 Task: Find and list all files that have been modified in the last 5 minutes.
Action: Mouse moved to (1243, 387)
Screenshot: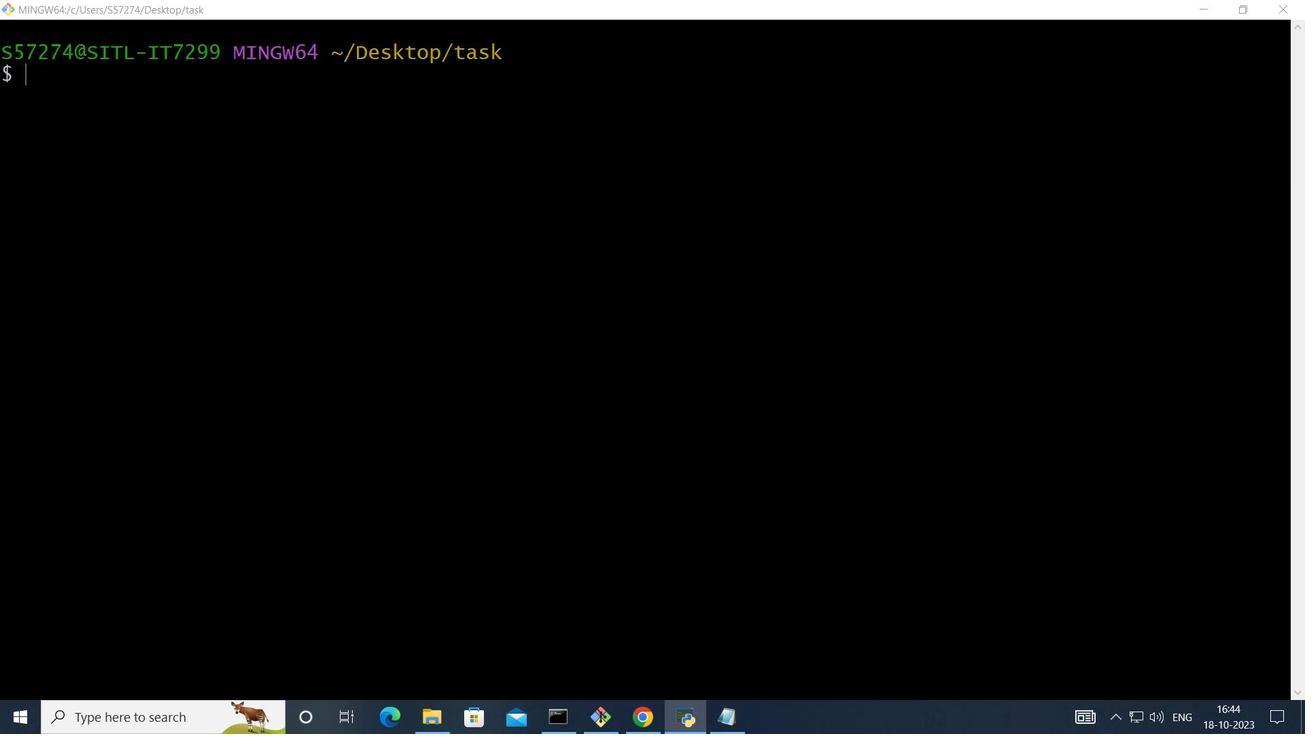 
Action: Mouse pressed left at (1243, 387)
Screenshot: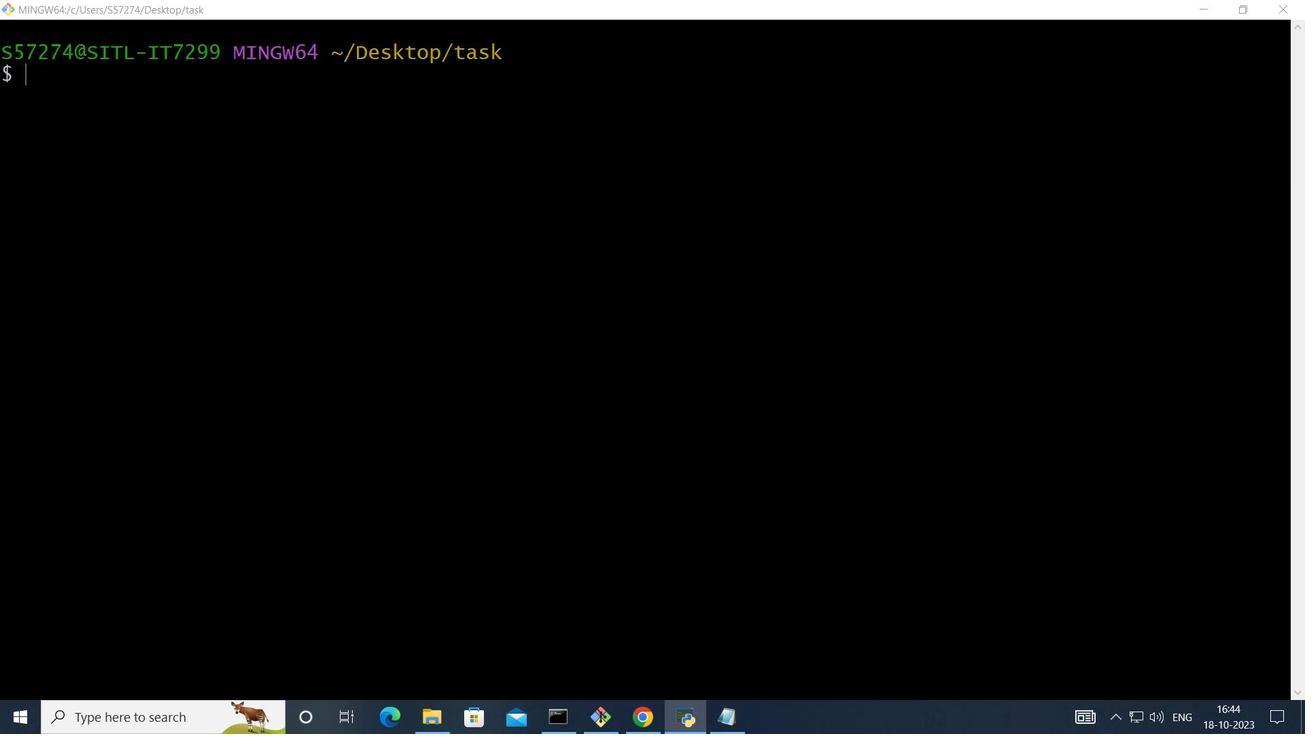 
Action: Mouse moved to (931, 344)
Screenshot: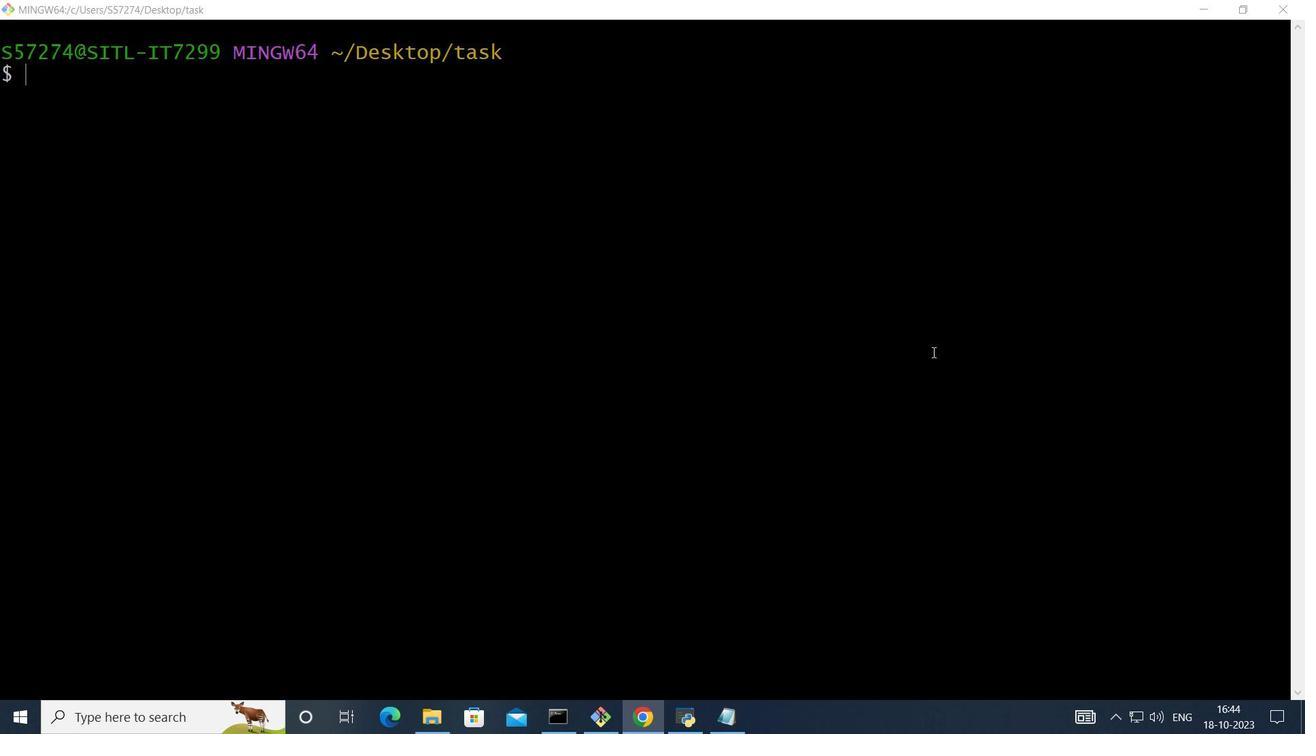 
Action: Mouse pressed left at (931, 344)
Screenshot: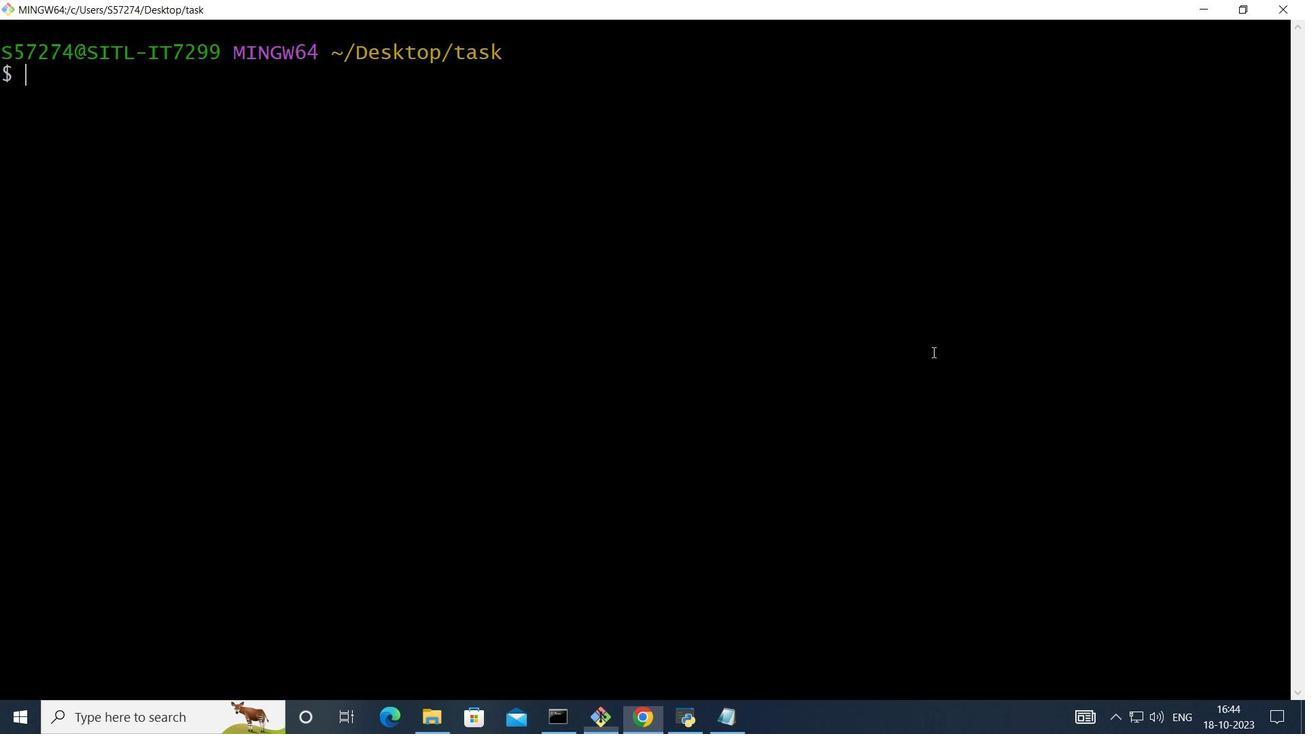 
Action: Mouse moved to (930, 344)
Screenshot: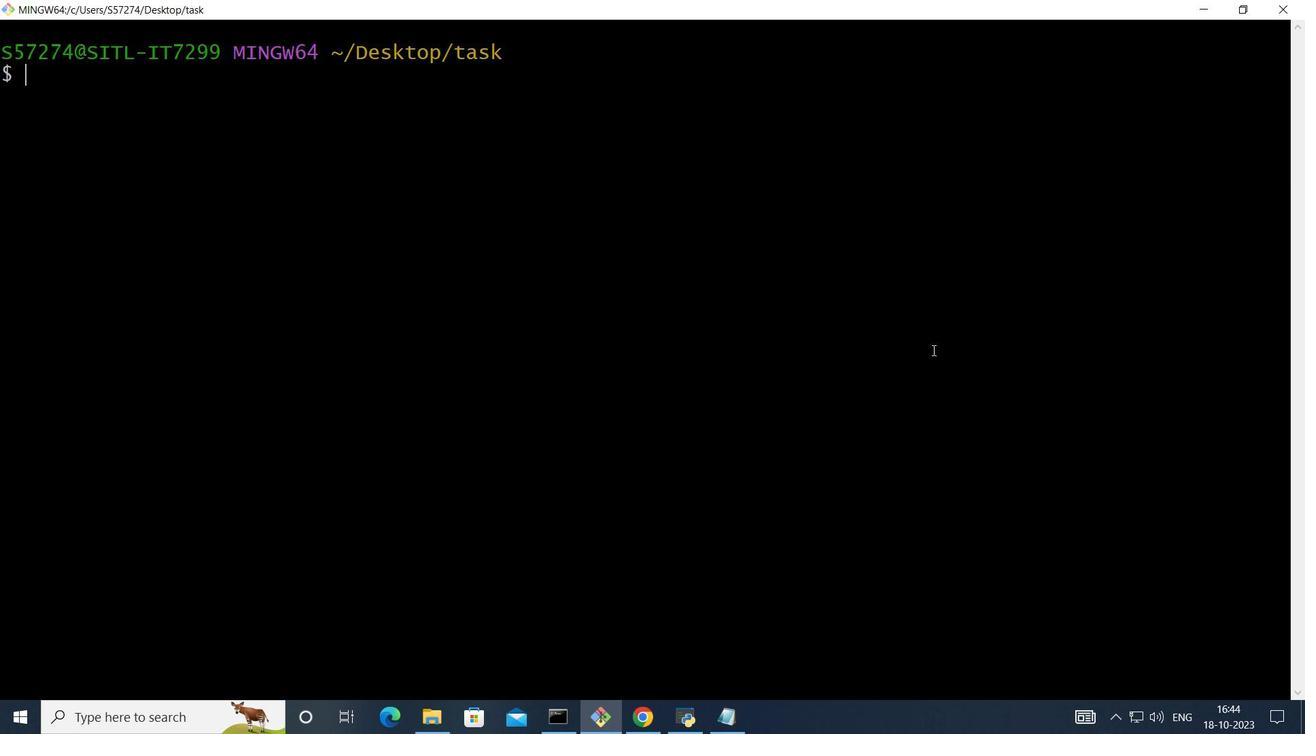 
Action: Key pressed vim<Key.space>files<Key.shift_r>_modified<Key.shift_r>_last<Key.shift_r>_5minute.sh<Key.enter>ifind<Key.space>/c/<Key.shift_r>Users/<Key.shift_r>S57274/<Key.shift_r>Desktop/task<Key.space>-type<Key.space>f<Key.space>-mmin<Key.space>-5<Key.space>-exec<Key.space>ls<Key.space>-l<Key.space><Key.shift_r><Key.shift_r><Key.shift_r><Key.shift_r><Key.shift_r><Key.shift_r><Key.shift_r><Key.shift_r><Key.shift_r><Key.shift_r><Key.shift_r><Key.shift_r><Key.shift_r><Key.shift_r><Key.shift_r><Key.shift_r><Key.shift_r><Key.shift_r>{}<Key.space>\;<Key.enter><Key.esc><Key.shift_r>:wq<Key.enter>chmod<Key.space><Key.shift_r>+x<Key.space>files<Key.shift_r>_modified<Key.shift_r>_lad<Key.backspace>st<Key.shift_r>_4<Key.backspace>5minute.sh<Key.enter>../<Key.backspace><Key.backspace>/files<Key.shift_r>_modified<Key.shift_r>_ka<Key.backspace><Key.backspace>last<Key.shift_r>_5minute.sh<Key.enter>
Screenshot: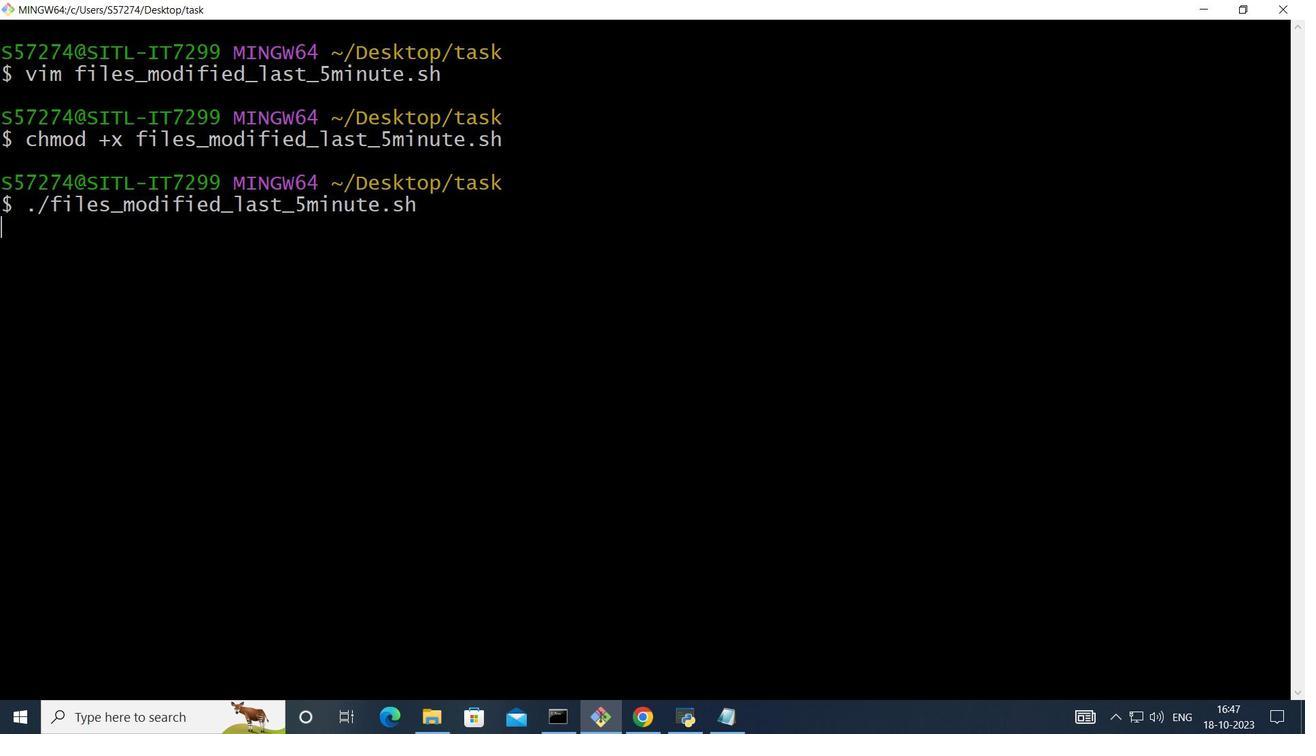 
